 Task: Search for emails from 'softage.1@softage.net' with the subject 'Introduction'.
Action: Mouse moved to (226, 12)
Screenshot: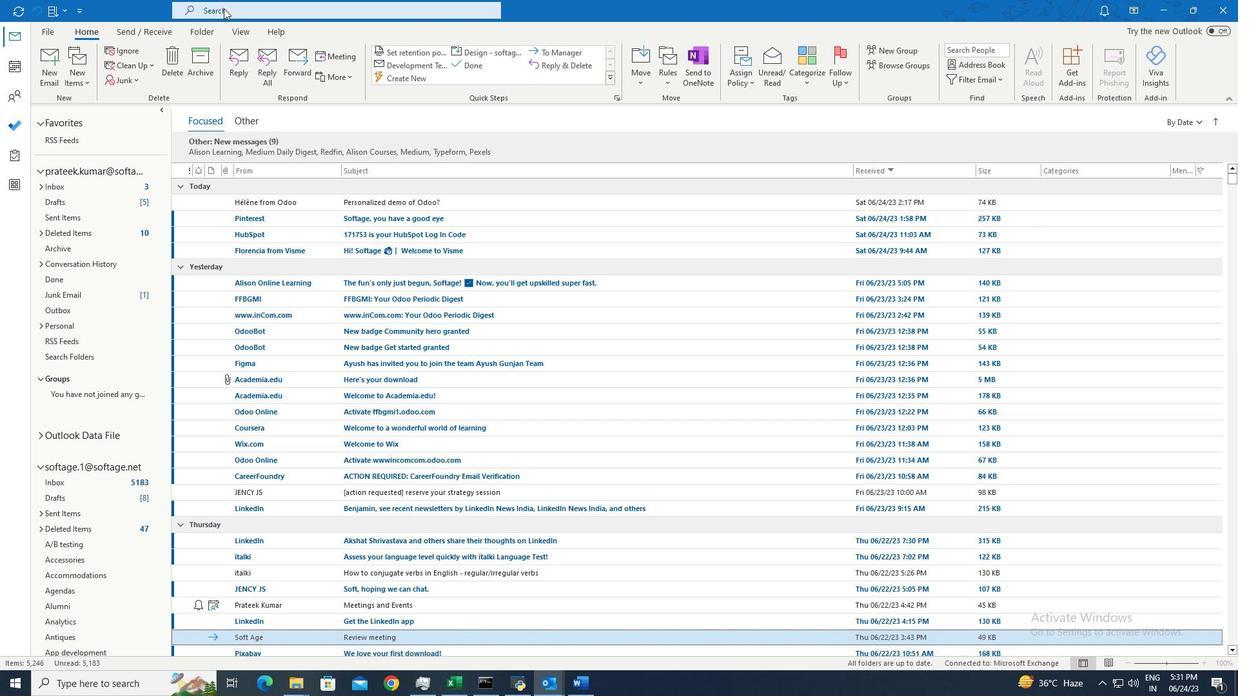 
Action: Mouse pressed left at (226, 12)
Screenshot: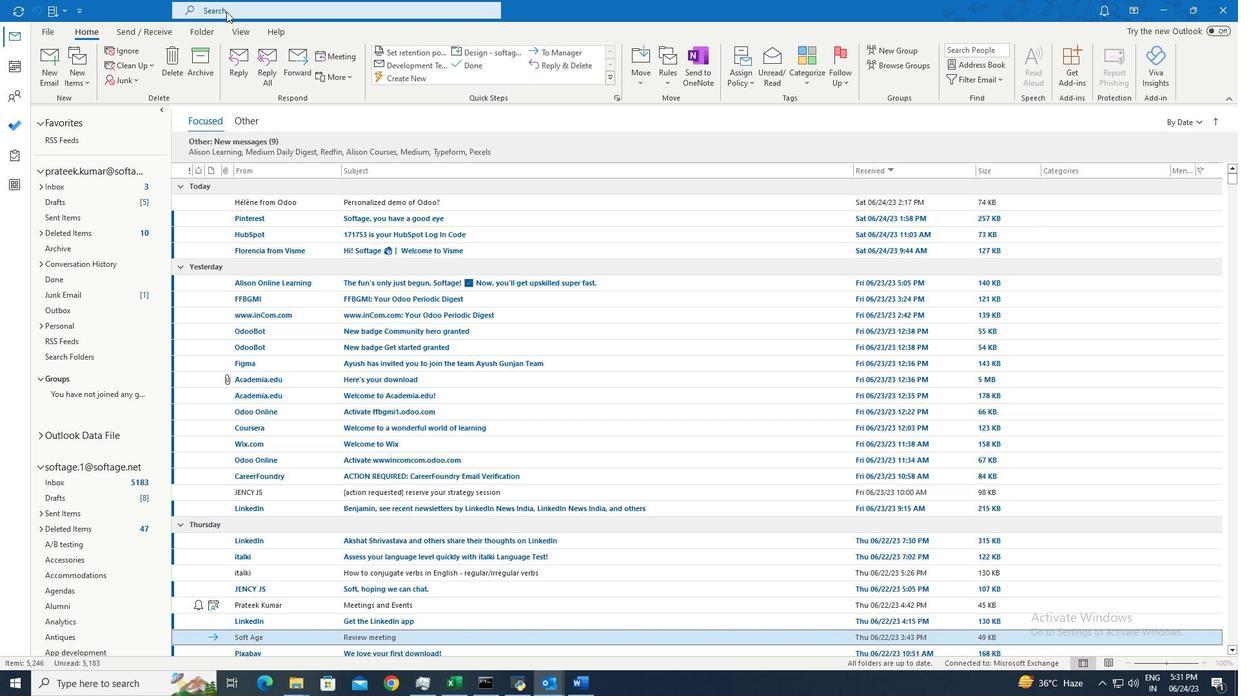 
Action: Mouse moved to (473, 7)
Screenshot: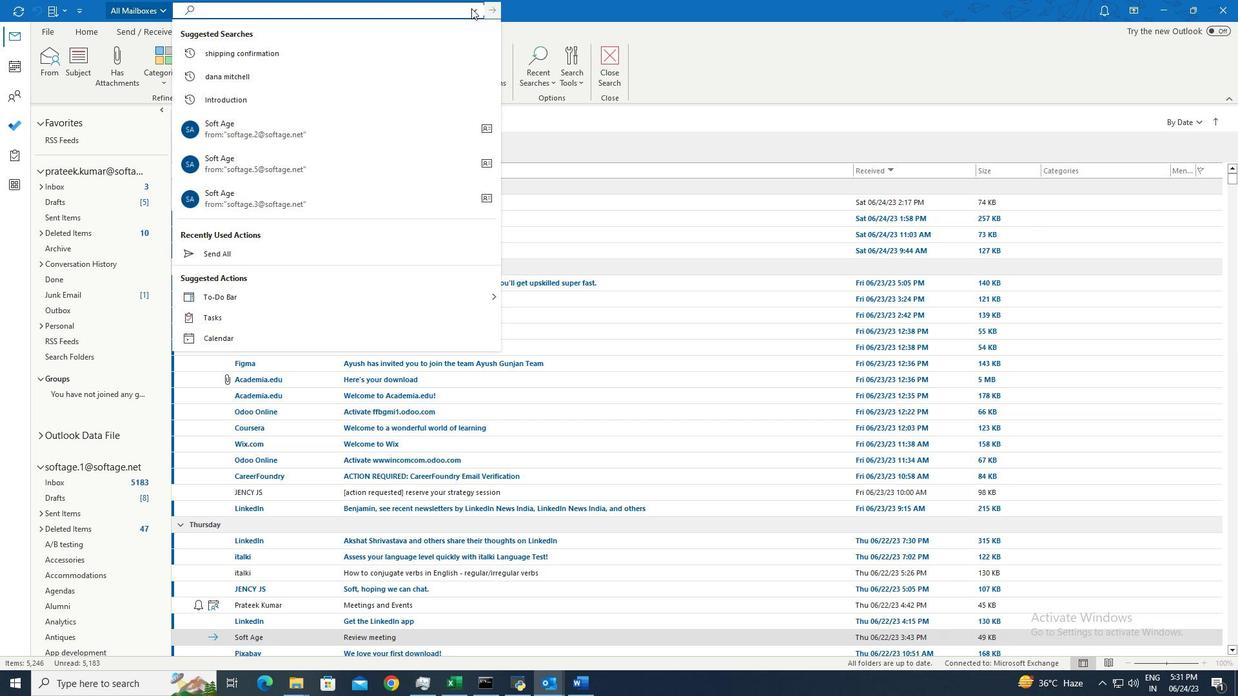 
Action: Mouse pressed left at (473, 7)
Screenshot: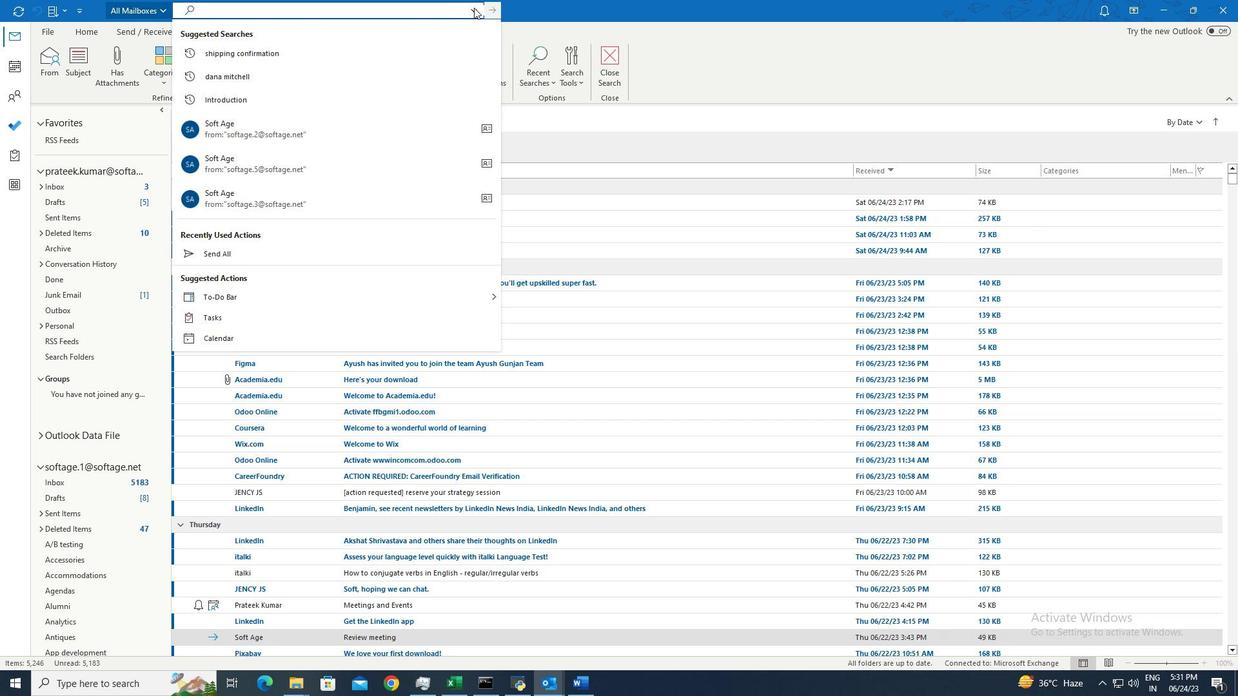 
Action: Mouse moved to (254, 182)
Screenshot: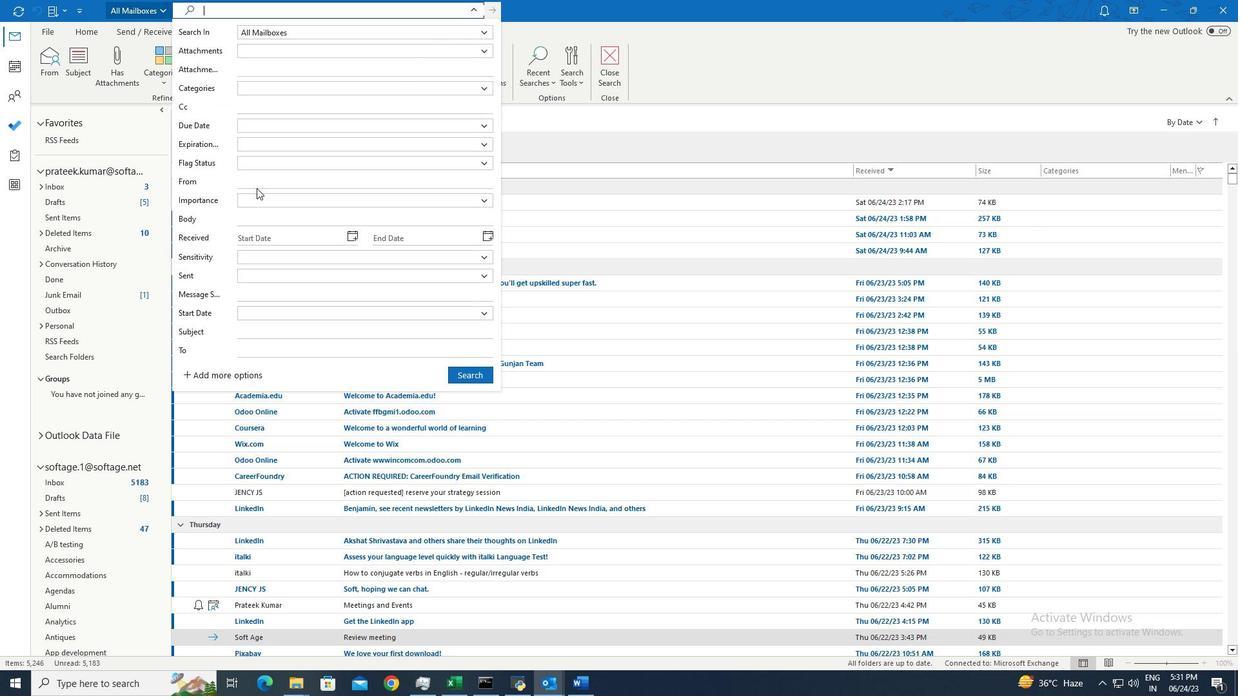 
Action: Mouse pressed left at (254, 182)
Screenshot: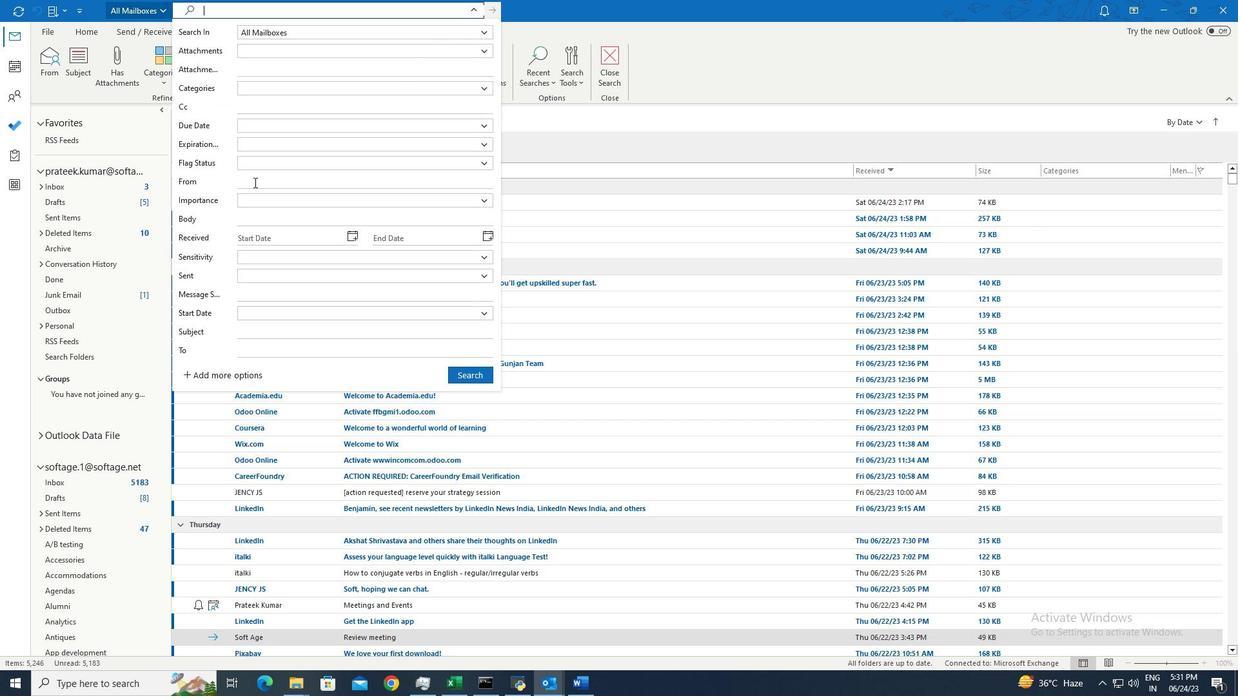 
Action: Key pressed softage.1<Key.shift>@softage.net
Screenshot: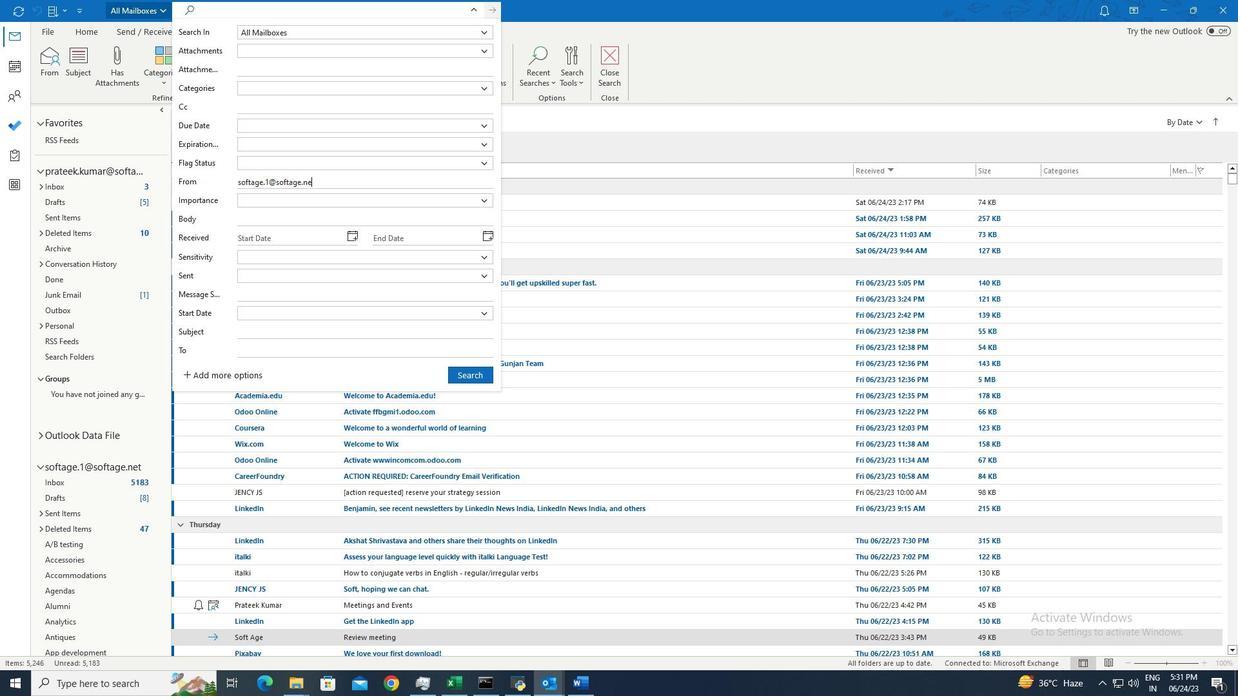 
Action: Mouse moved to (268, 328)
Screenshot: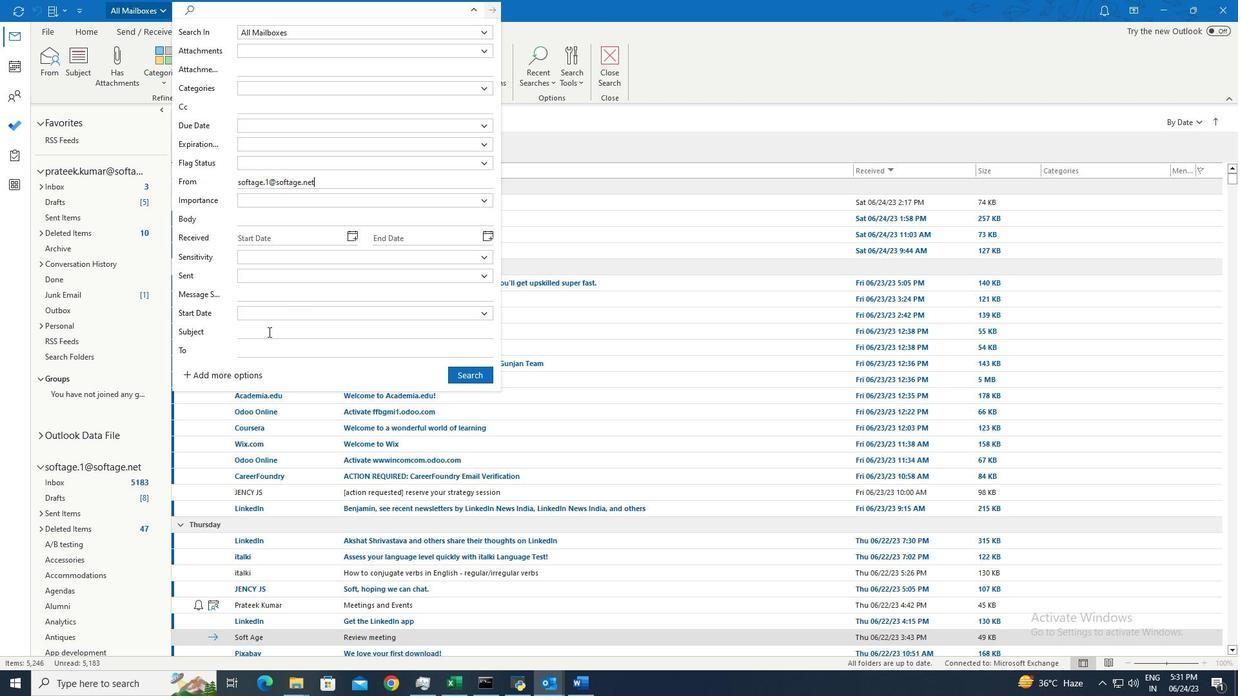 
Action: Mouse pressed left at (268, 328)
Screenshot: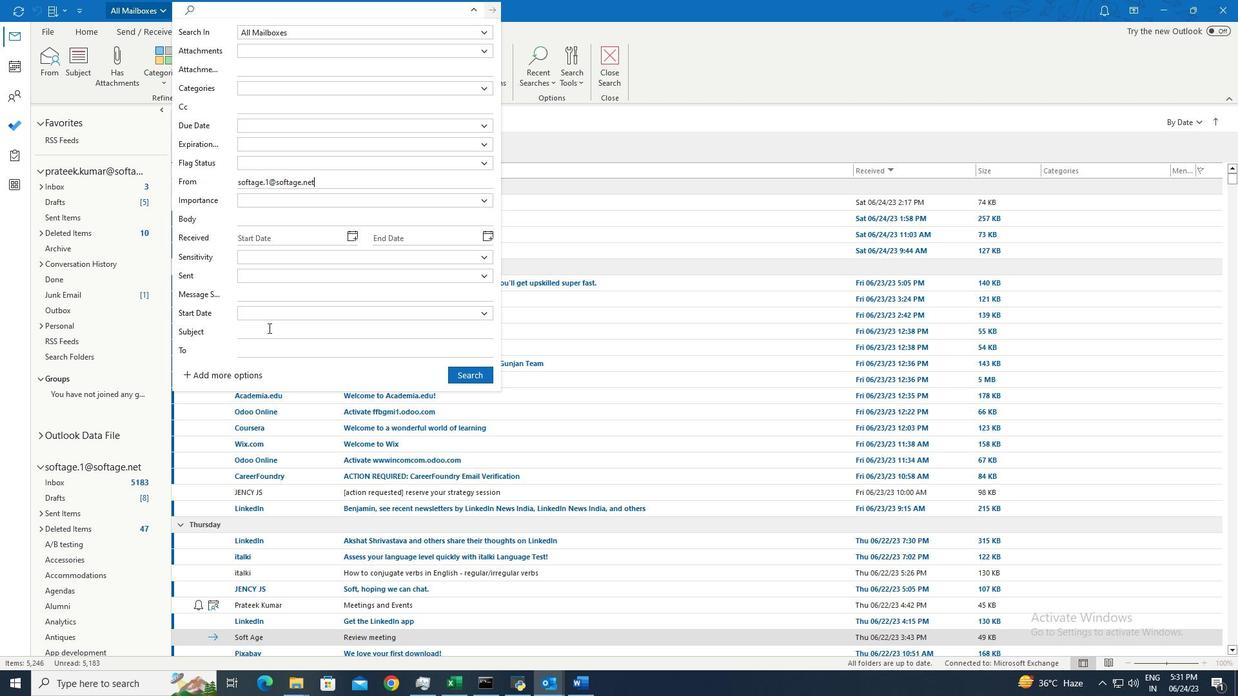 
Action: Key pressed <Key.shift><Key.shift><Key.shift><Key.shift><Key.shift><Key.shift><Key.shift><Key.shift><Key.shift><Key.shift><Key.shift><Key.shift><Key.shift><Key.shift><Key.shift><Key.shift><Key.shift>Introduction
Screenshot: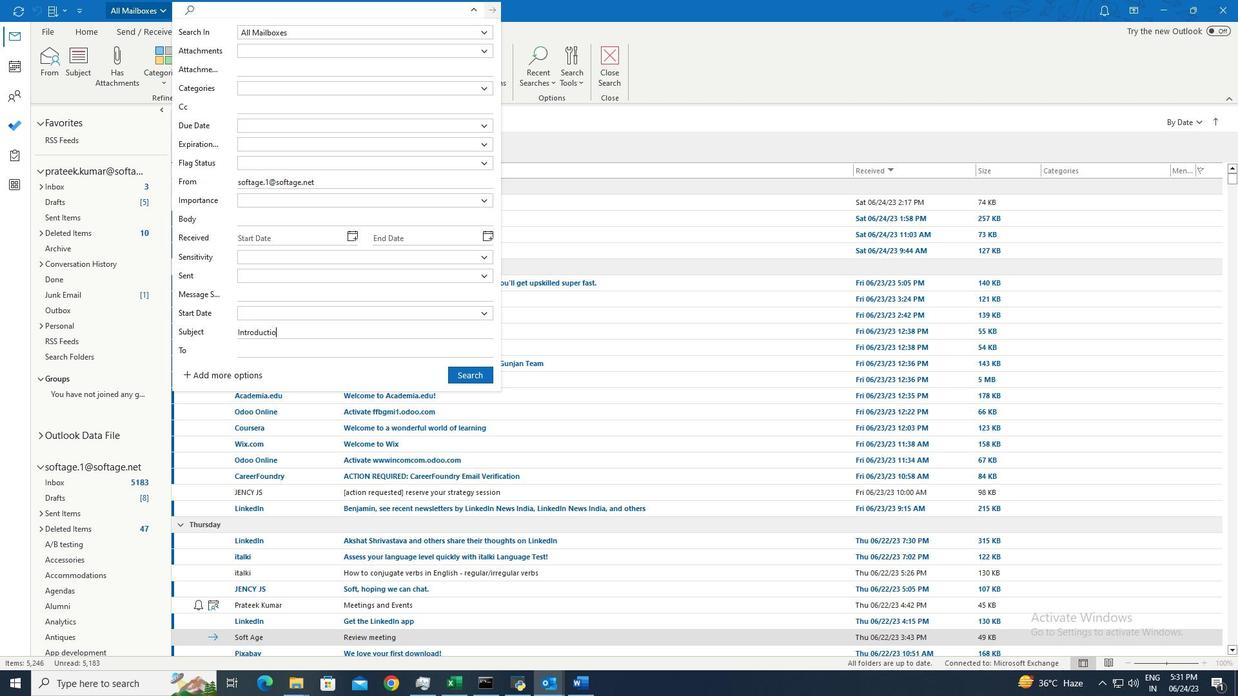 
Action: Mouse moved to (467, 370)
Screenshot: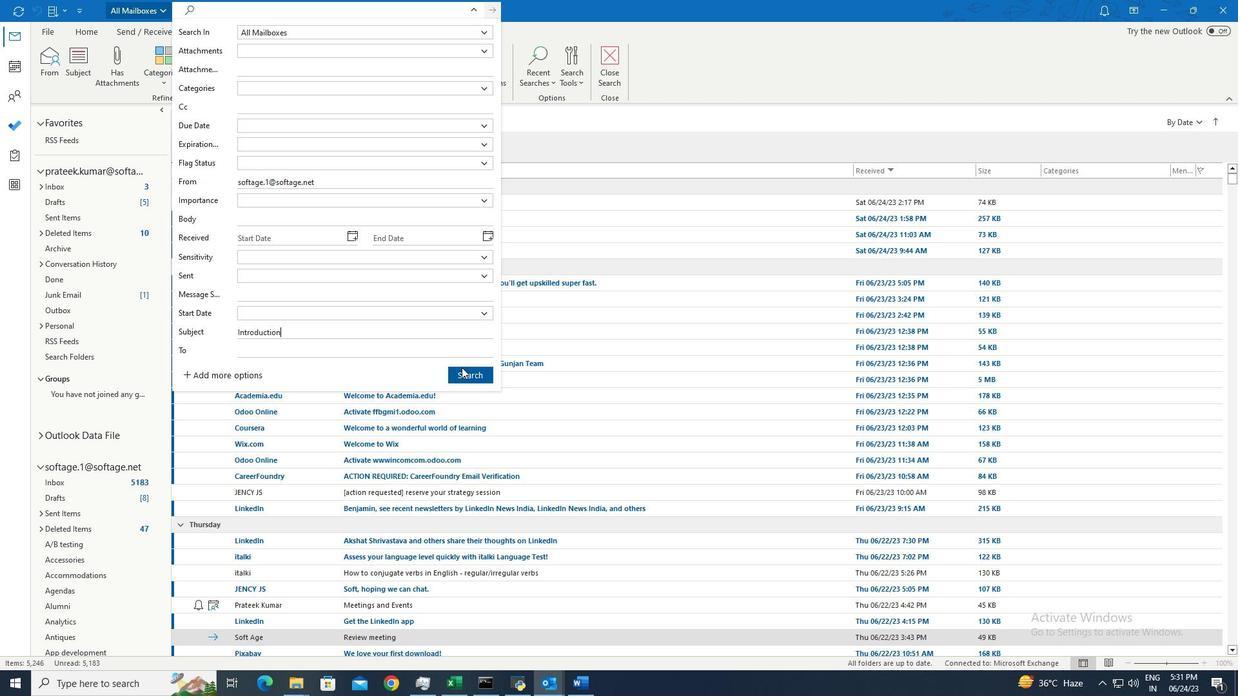 
Action: Mouse pressed left at (467, 370)
Screenshot: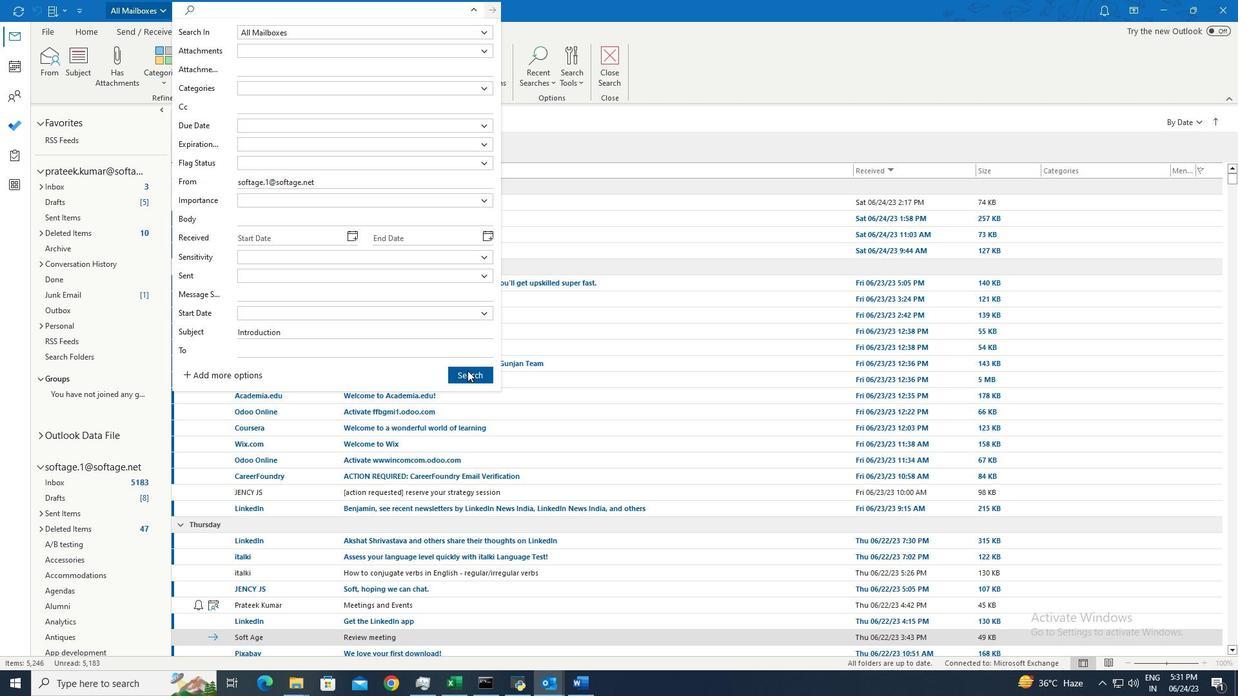 
Action: Mouse moved to (78, 29)
Screenshot: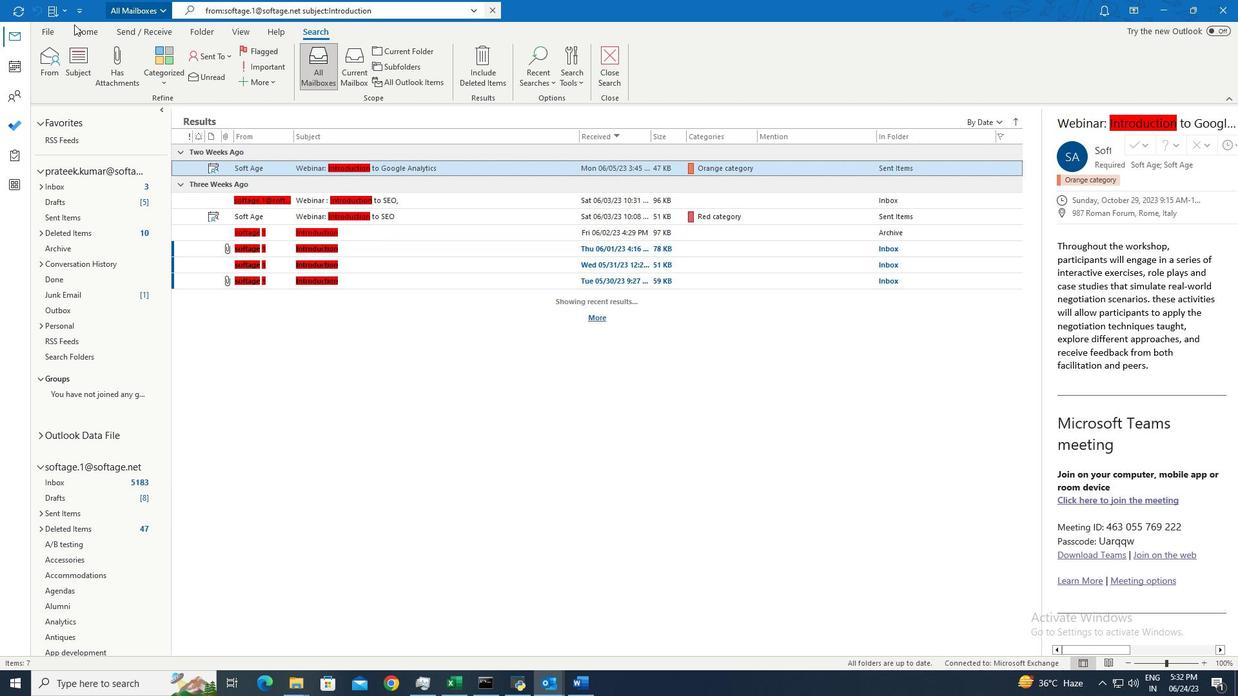 
Action: Mouse pressed left at (78, 29)
Screenshot: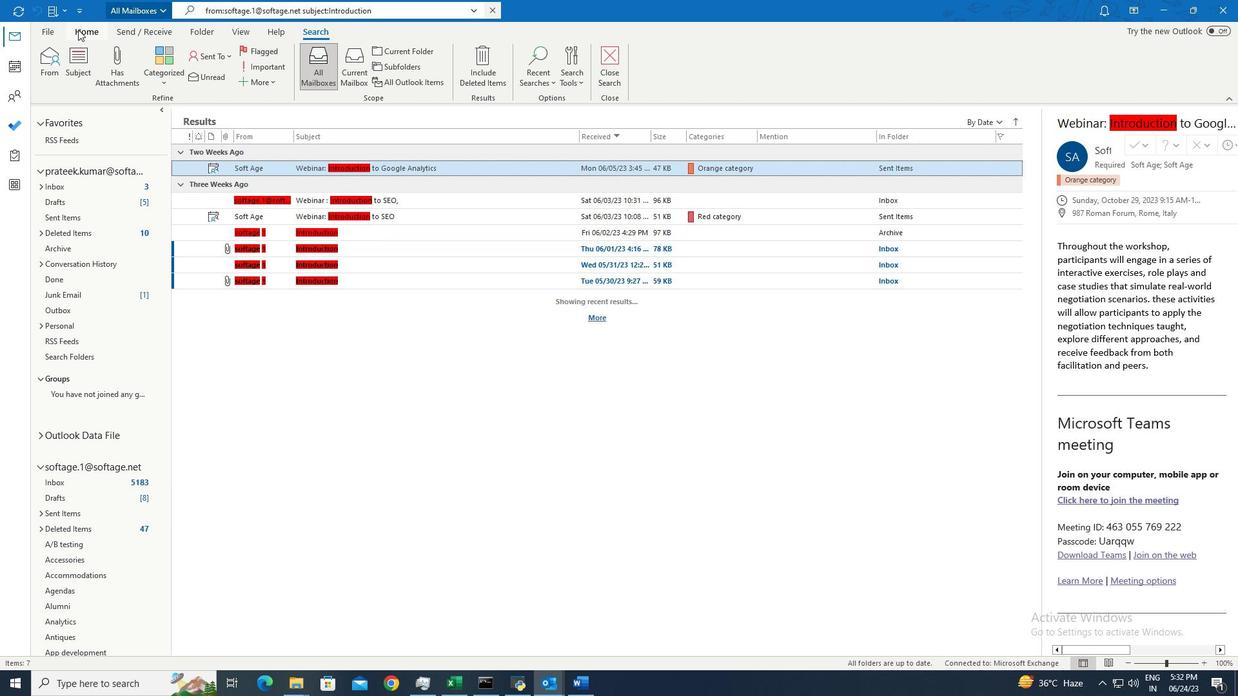 
Action: Mouse moved to (198, 58)
Screenshot: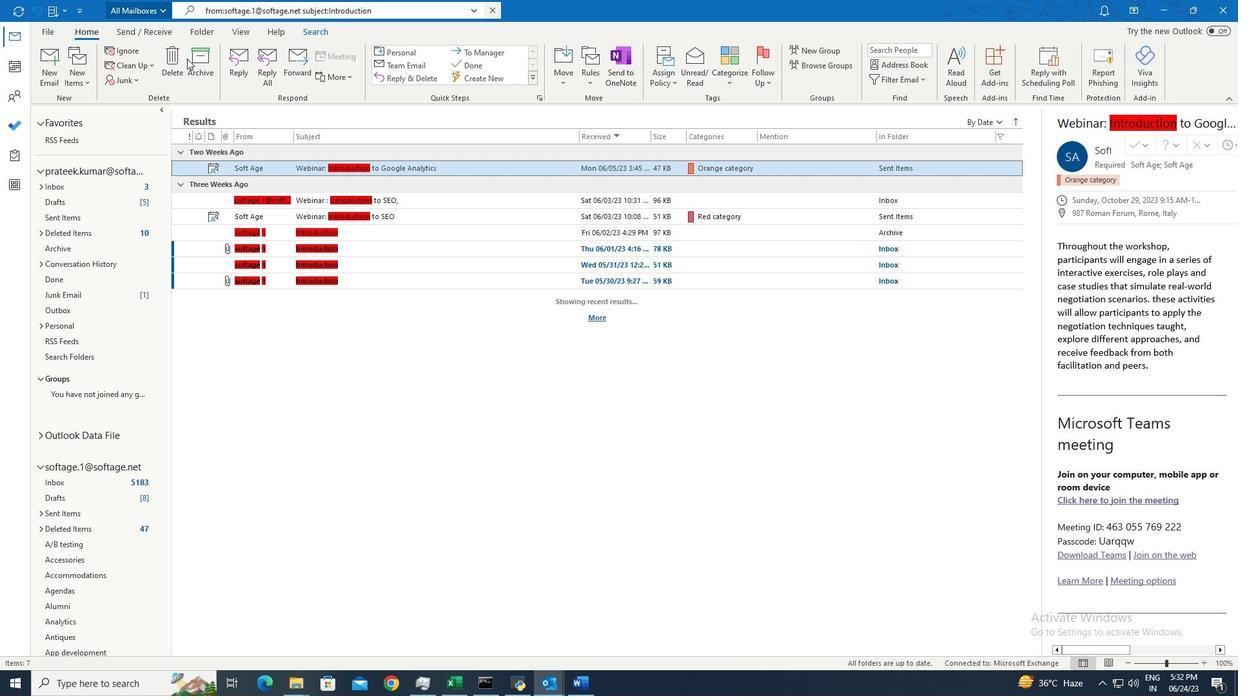 
Action: Mouse pressed left at (198, 58)
Screenshot: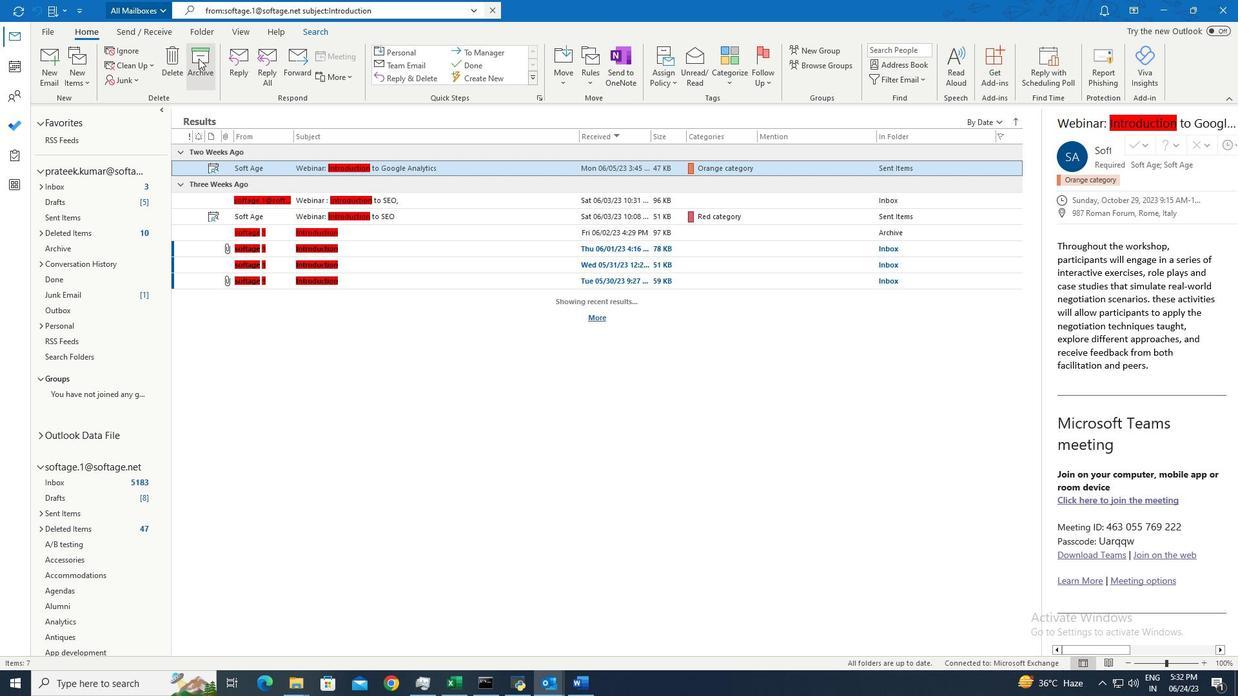 
Action: Mouse moved to (198, 59)
Screenshot: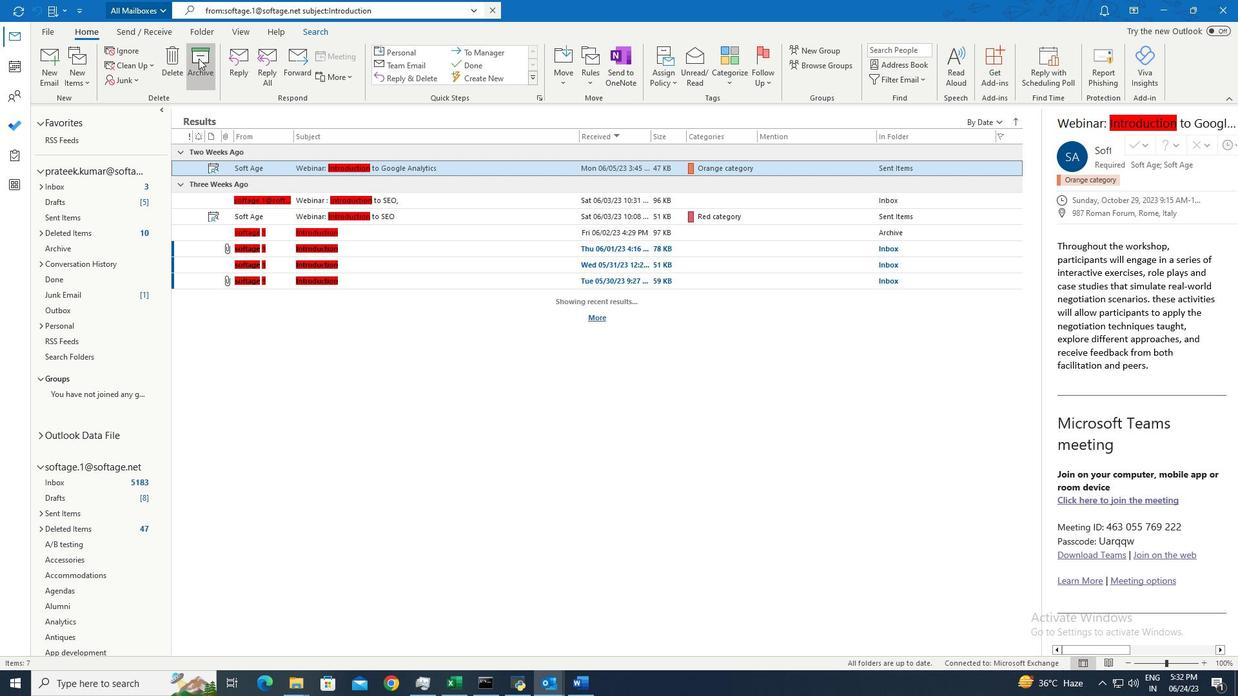 
